 Task: Create List CRM Implementation in Board Knowledge Sharing to Workspace Accounts Payable. Create List Project Management in Board Public Speaking Training to Workspace Accounts Payable. Create List Time Management in Board Sales Territory Mapping and Segmentation to Workspace Accounts Payable
Action: Mouse moved to (205, 153)
Screenshot: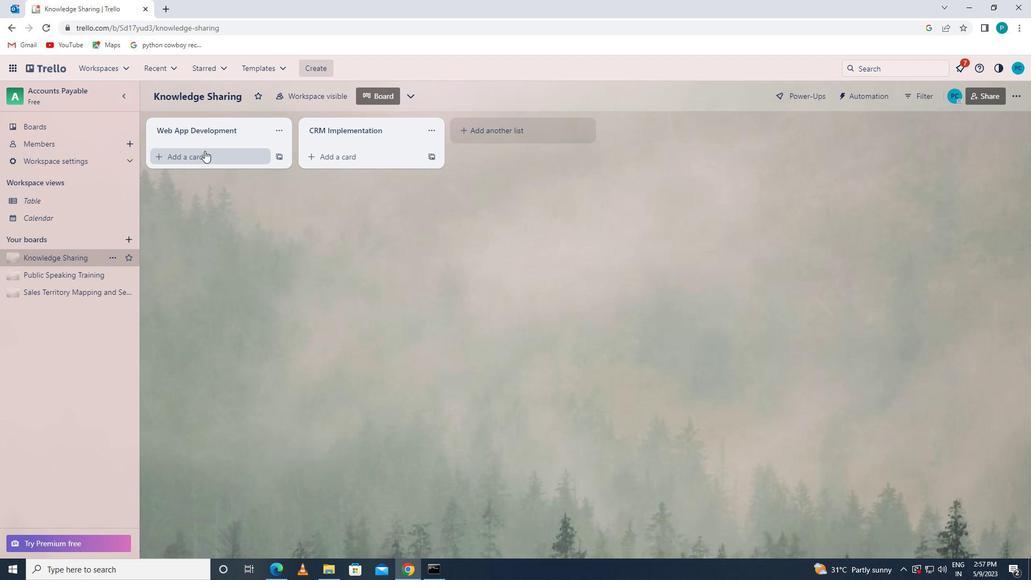 
Action: Mouse pressed left at (205, 153)
Screenshot: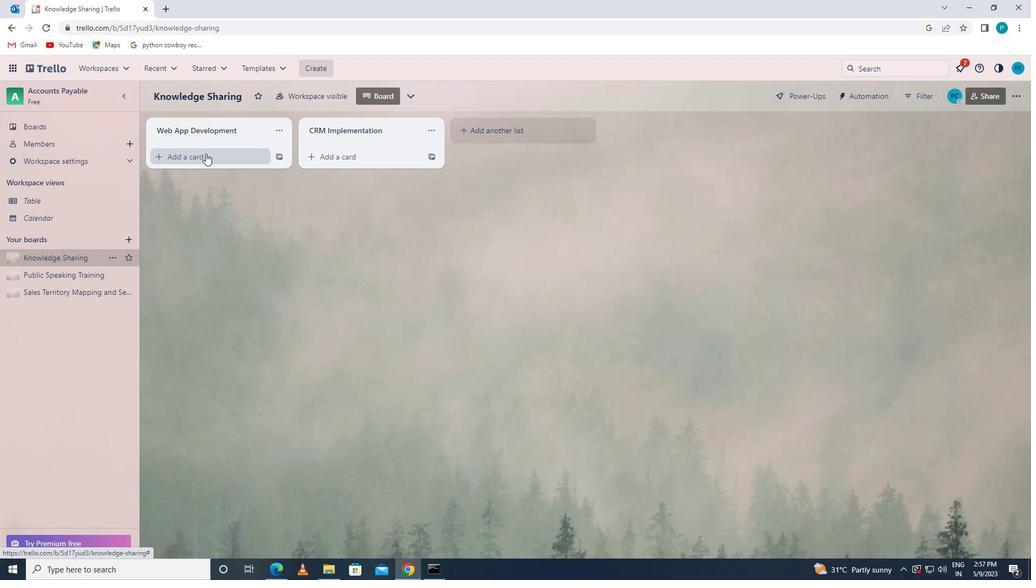 
Action: Mouse moved to (245, 213)
Screenshot: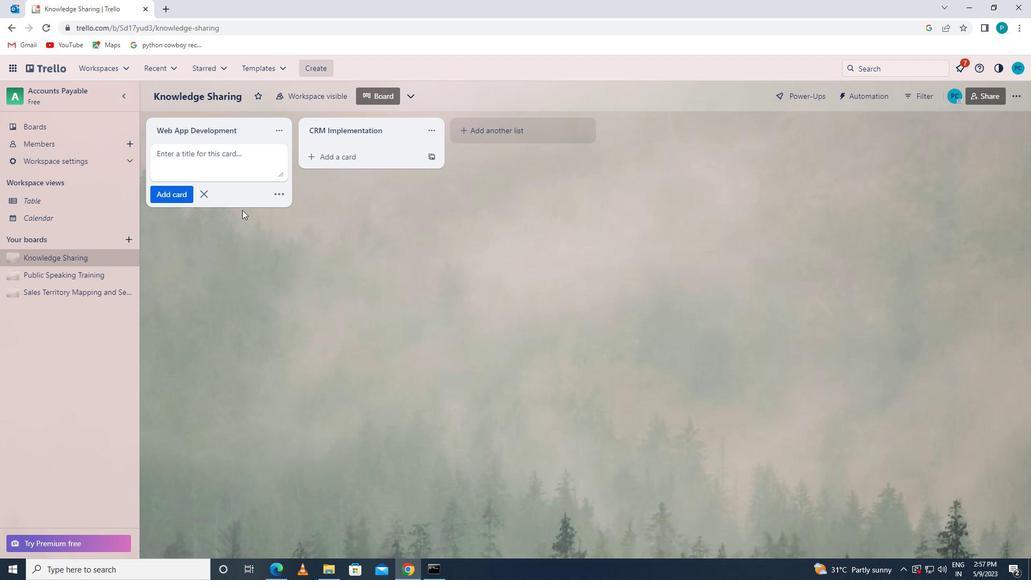 
Action: Key pressed <Key.caps_lock>d<Key.caps_lock>istribution<Key.space><Key.caps_lock>c<Key.caps_lock>hannel<Key.space><Key.caps_lock>r<Key.caps_lock>eview
Screenshot: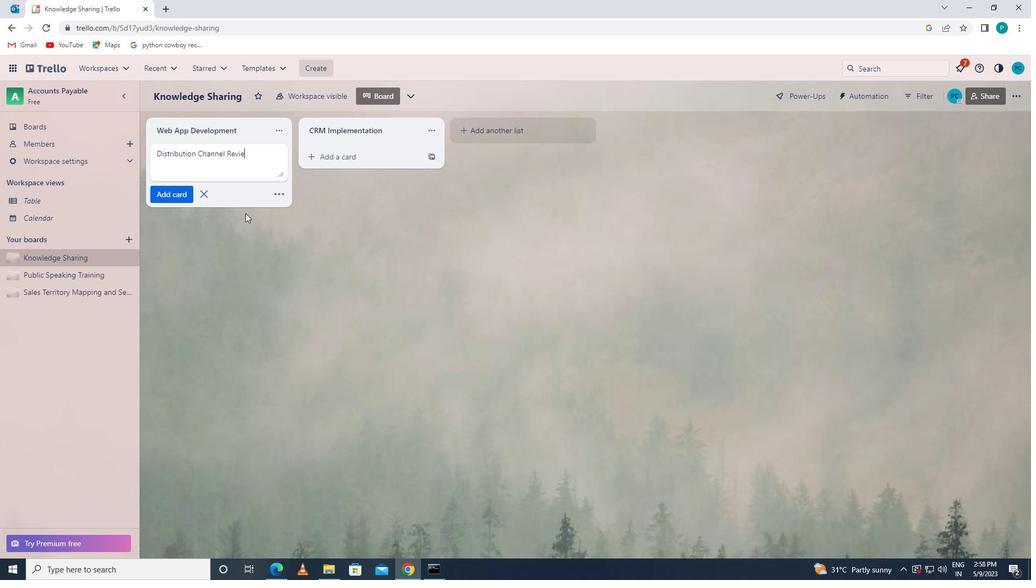
Action: Mouse moved to (182, 192)
Screenshot: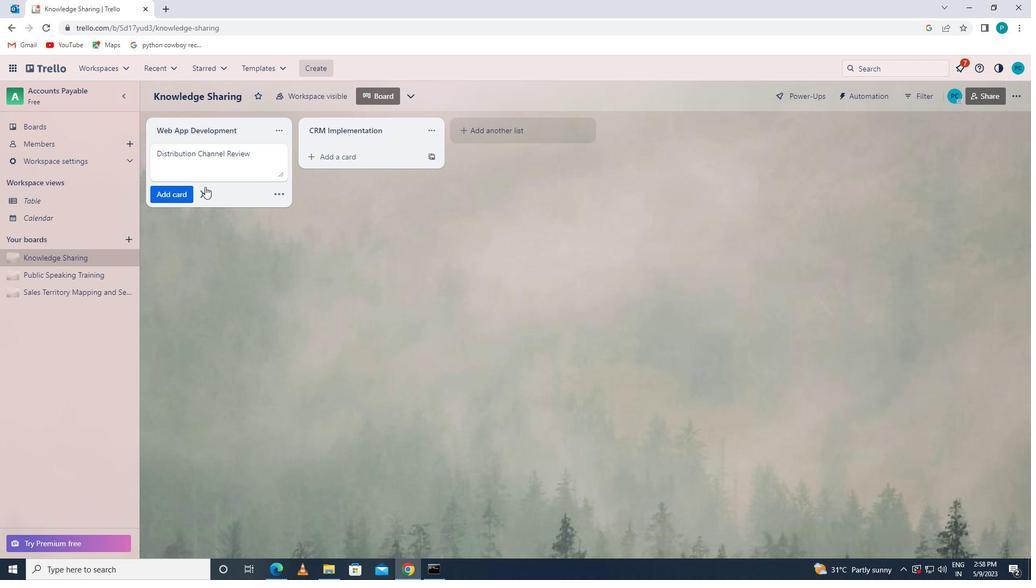 
Action: Mouse pressed left at (182, 192)
Screenshot: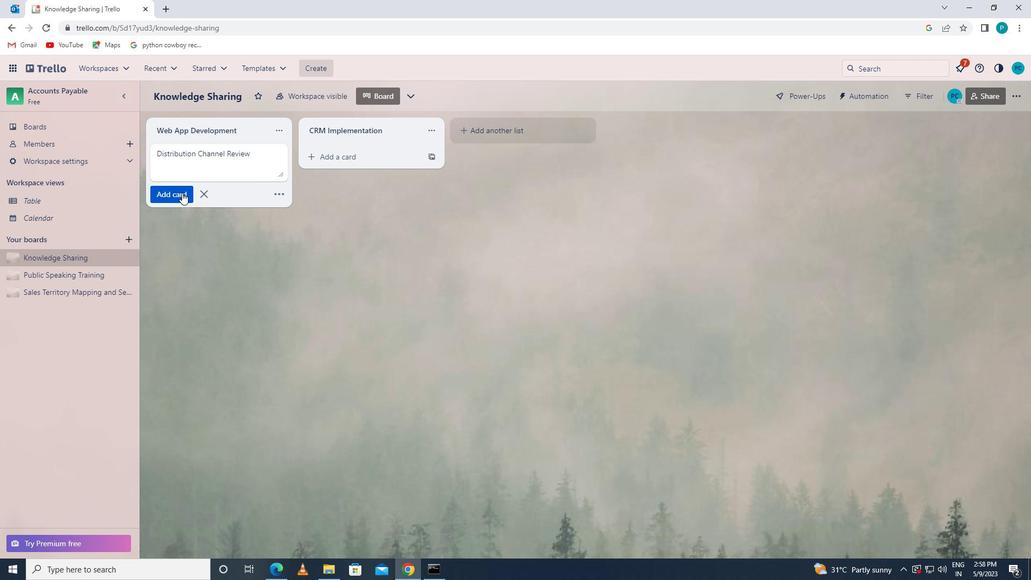 
Action: Mouse moved to (71, 270)
Screenshot: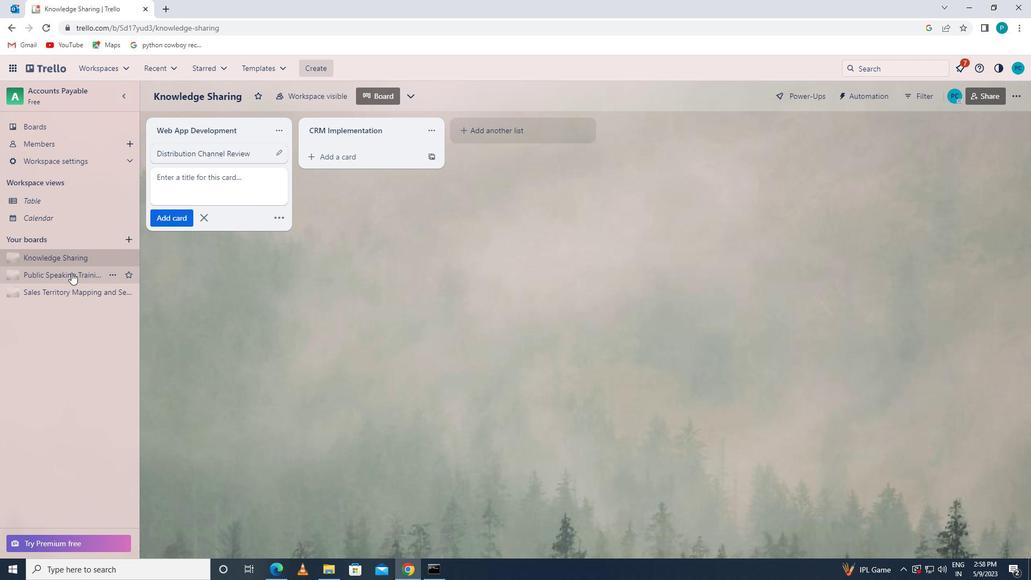 
Action: Mouse pressed left at (71, 270)
Screenshot: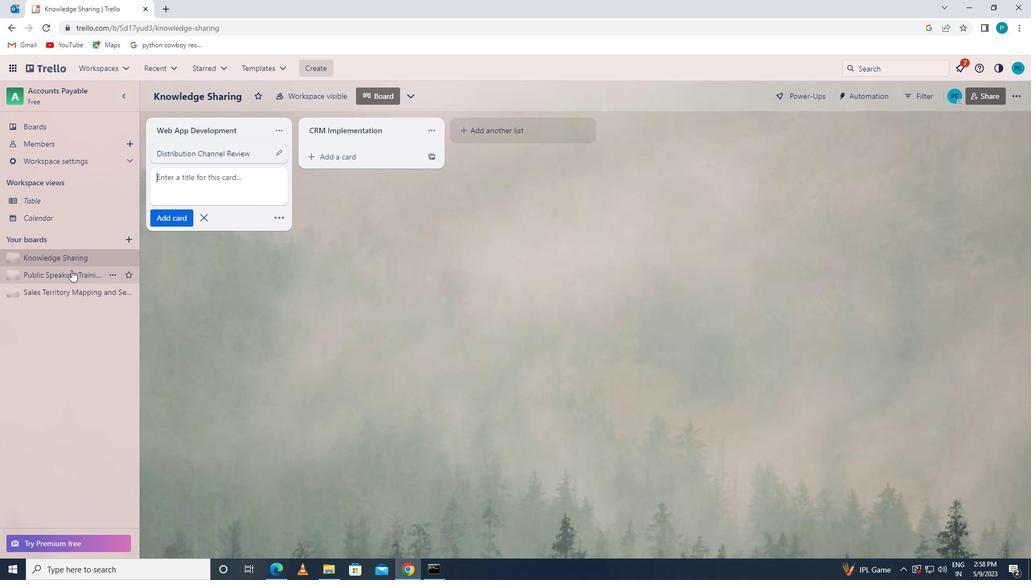 
Action: Mouse moved to (191, 155)
Screenshot: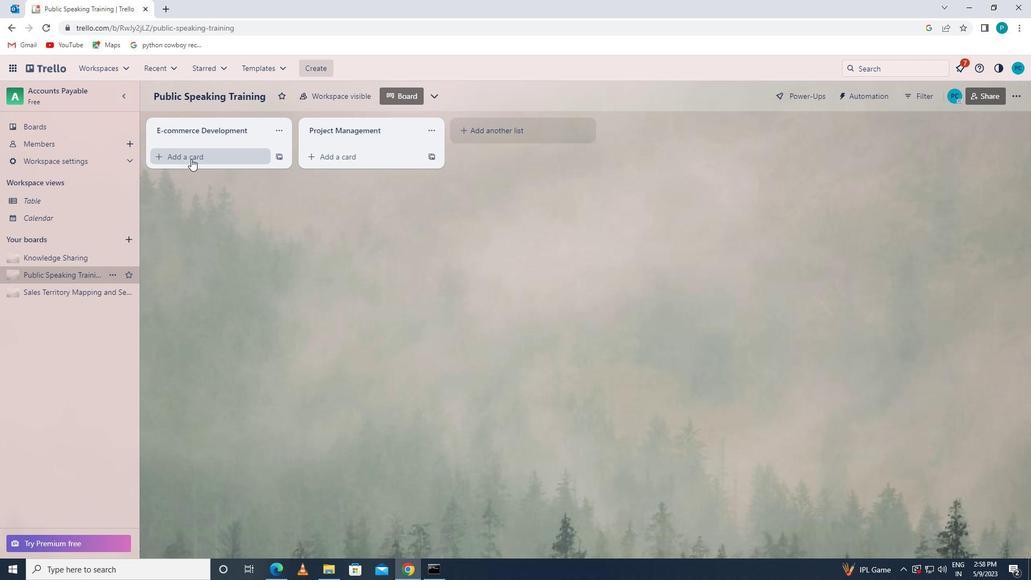 
Action: Mouse pressed left at (191, 155)
Screenshot: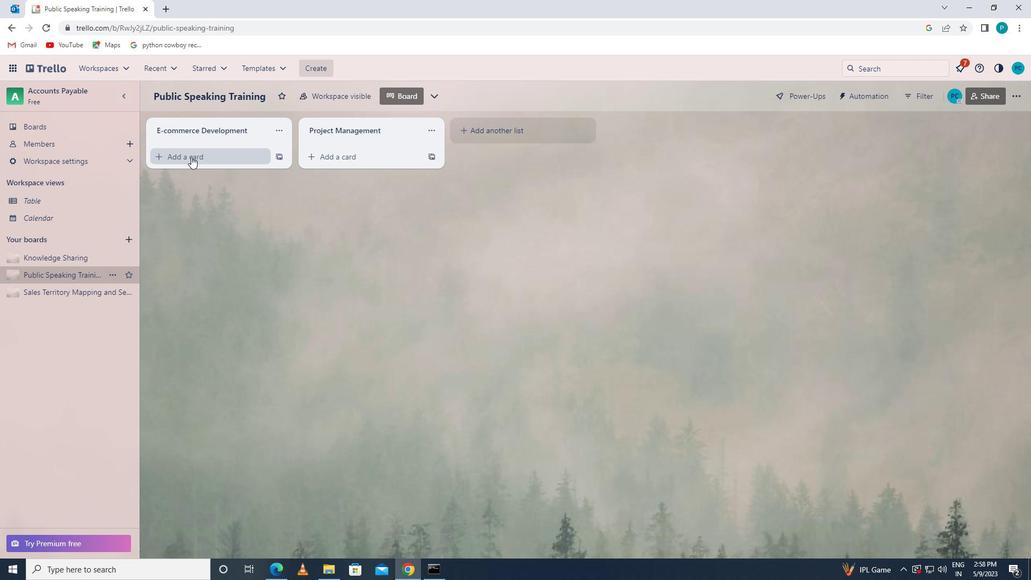 
Action: Key pressed <Key.caps_lock>b<Key.caps_lock>usiness<Key.space><Key.caps_lock>i<Key.caps_lock>ntelligene<Key.backspace>ce<Key.space><Key.caps_lock>r<Key.caps_lock>eview
Screenshot: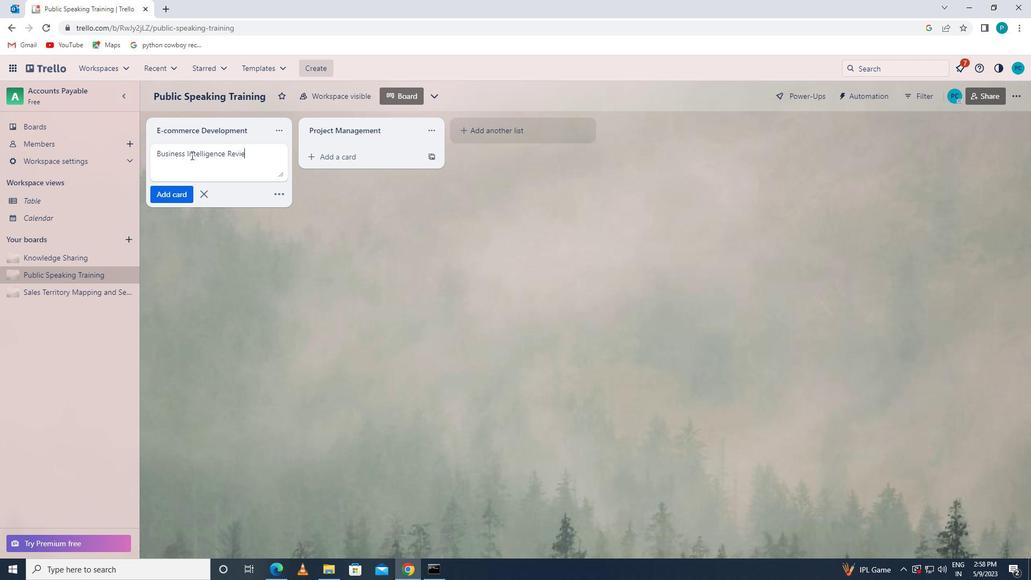 
Action: Mouse moved to (190, 195)
Screenshot: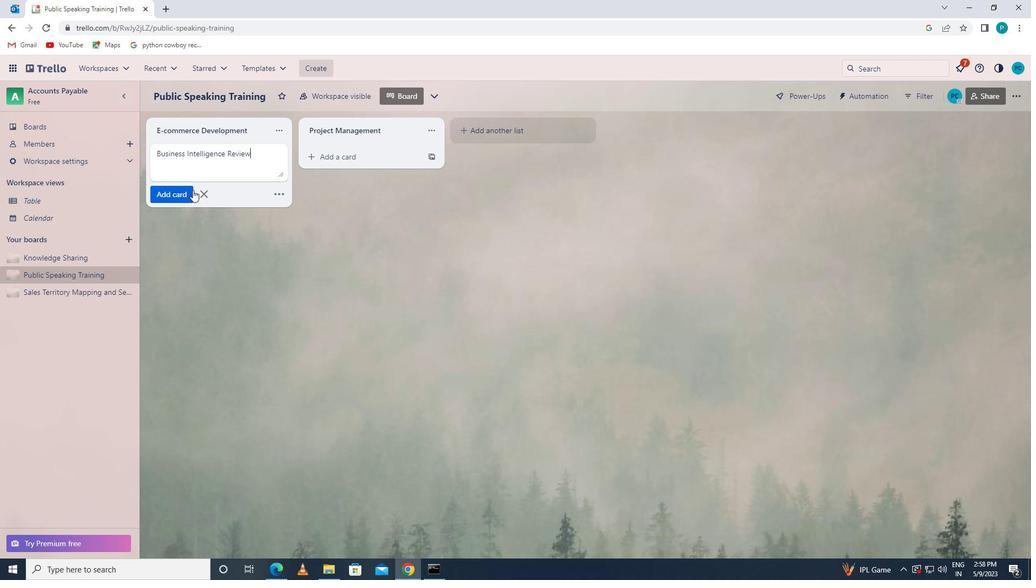 
Action: Mouse pressed left at (190, 195)
Screenshot: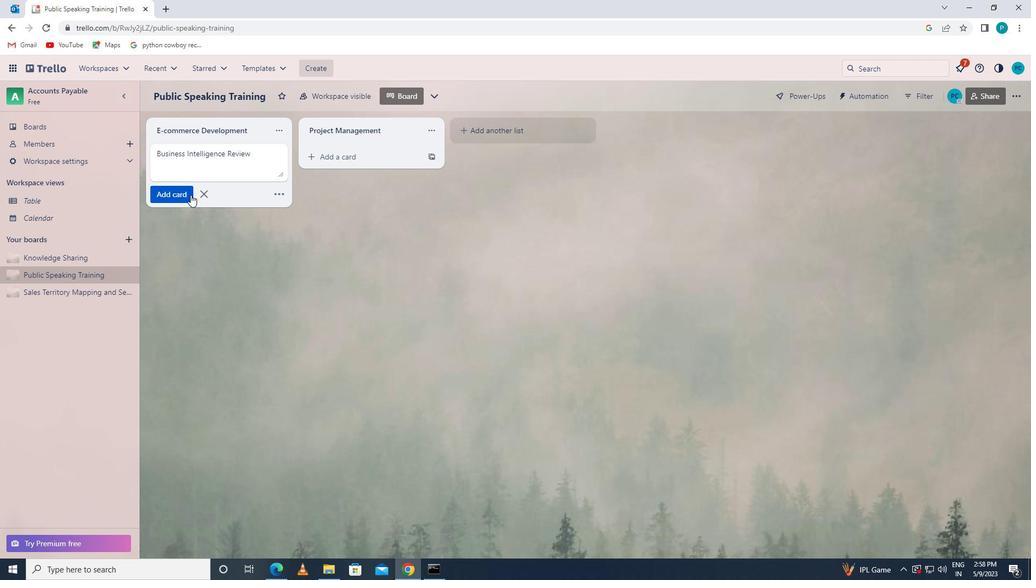 
Action: Mouse moved to (32, 300)
Screenshot: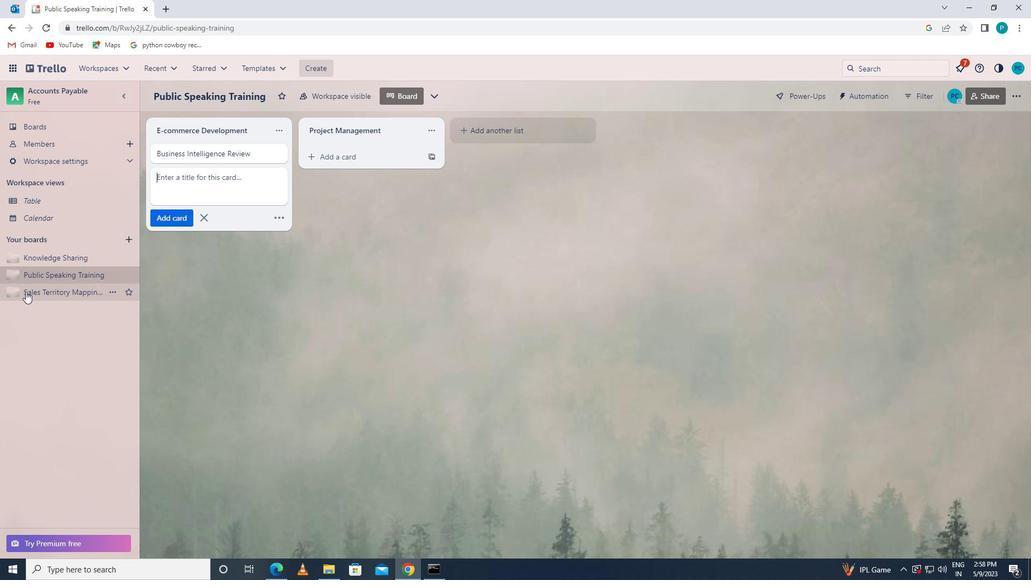 
Action: Mouse pressed left at (32, 300)
Screenshot: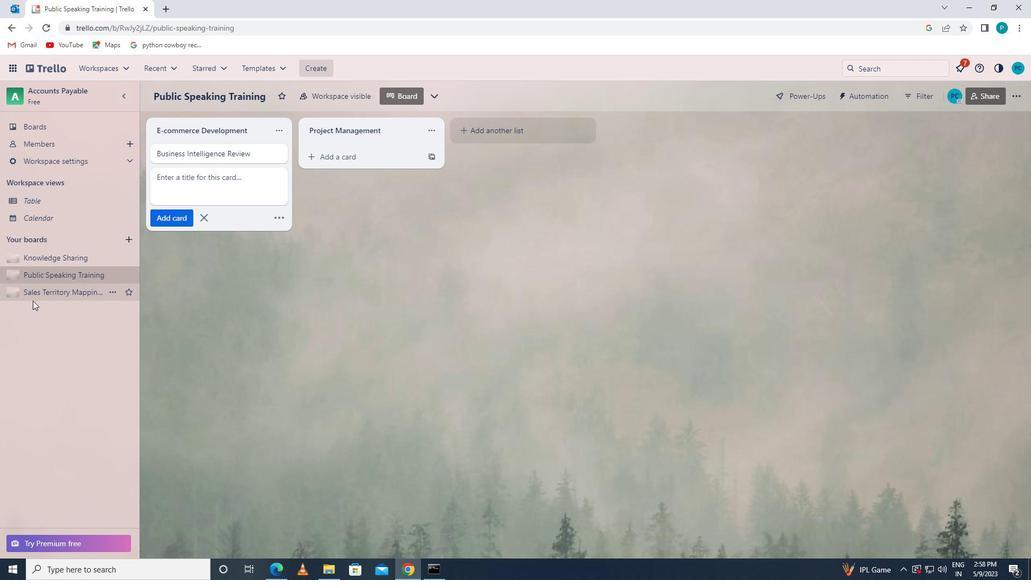
Action: Mouse moved to (33, 297)
Screenshot: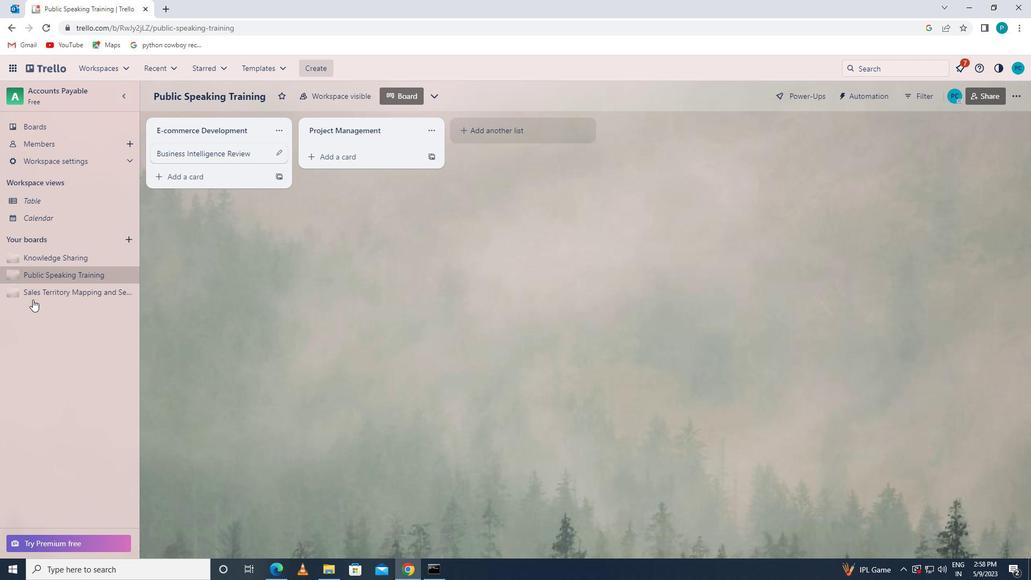 
Action: Mouse pressed left at (33, 297)
Screenshot: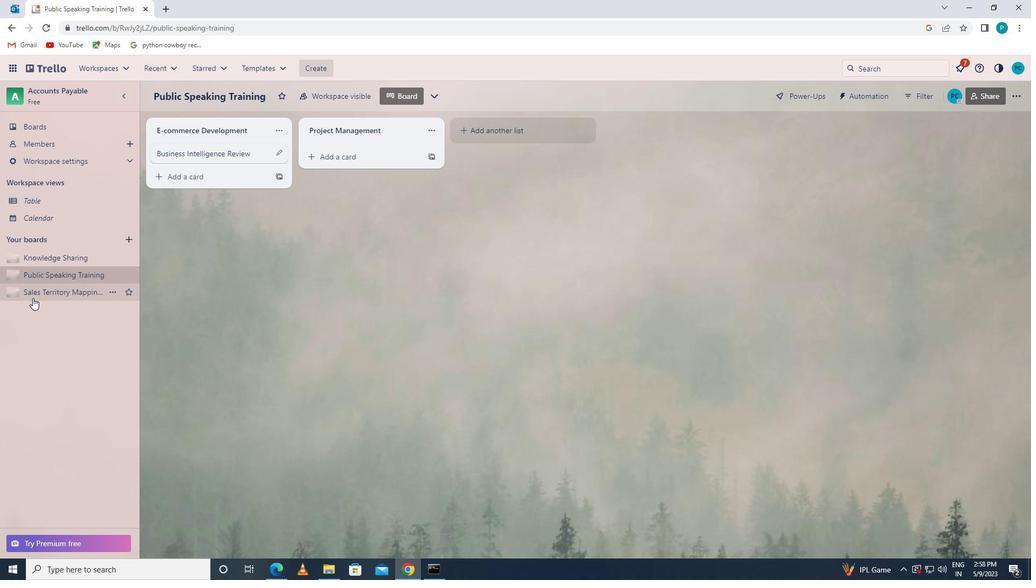 
Action: Mouse moved to (232, 154)
Screenshot: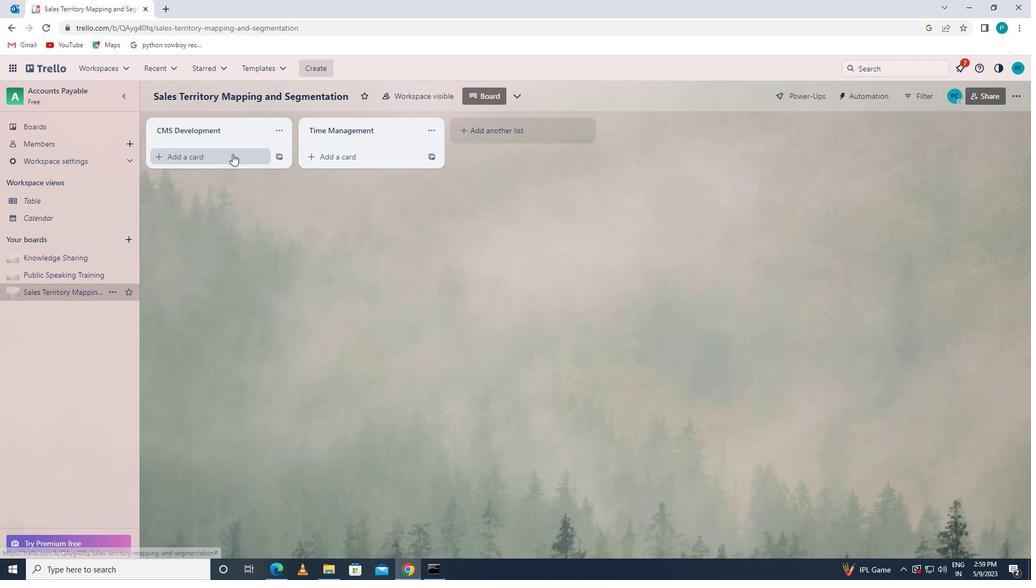 
Action: Mouse pressed left at (232, 154)
Screenshot: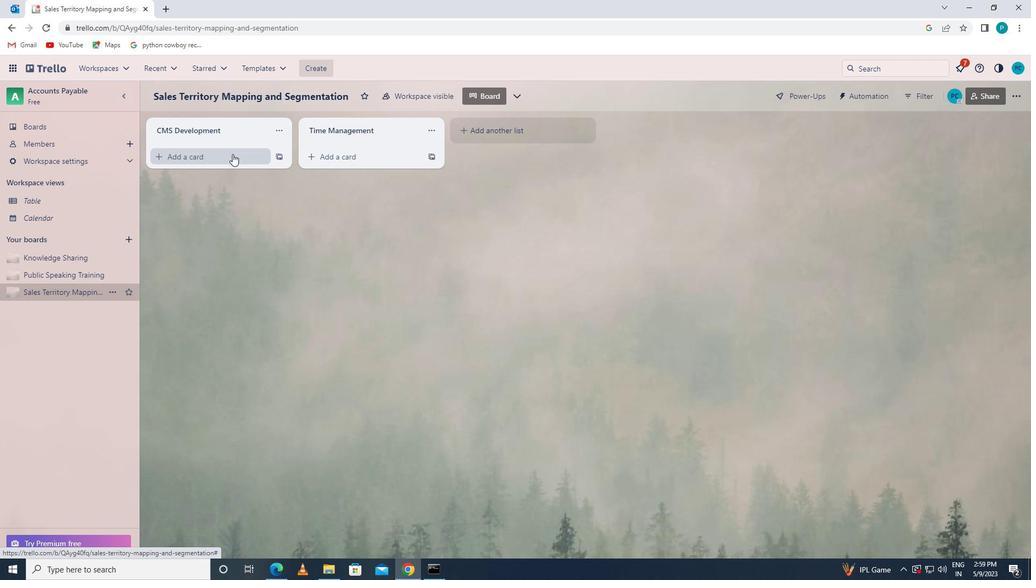 
Action: Mouse moved to (232, 154)
Screenshot: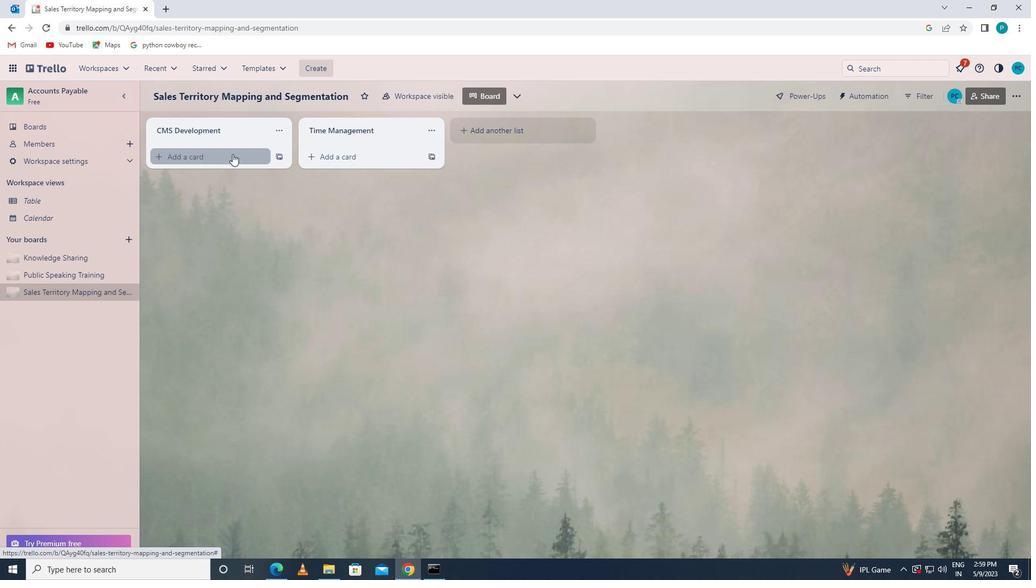 
Action: Key pressed <Key.caps_lock>c<Key.caps_lock>ustomer<Key.space><Key.caps_lock>r<Key.caps_lock>elationship<Key.space><Key.caps_lock>m<Key.caps_lock>anagement
Screenshot: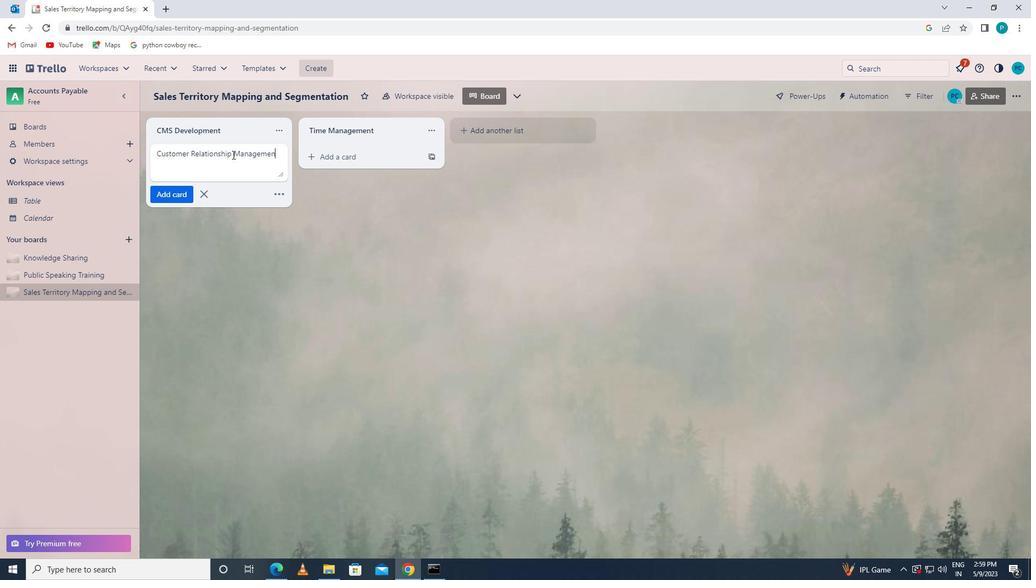 
Action: Mouse moved to (175, 189)
Screenshot: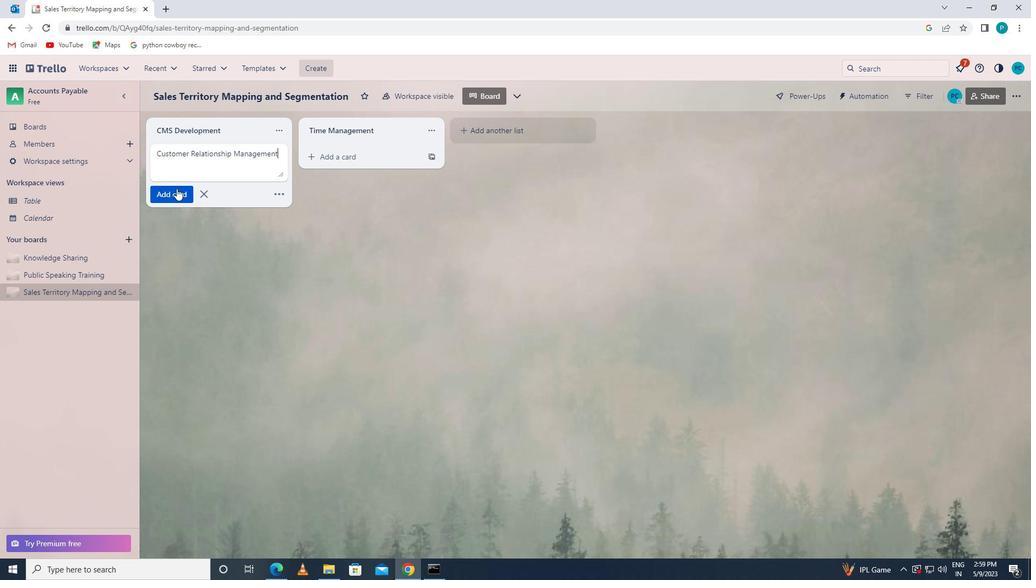 
Action: Mouse pressed left at (175, 189)
Screenshot: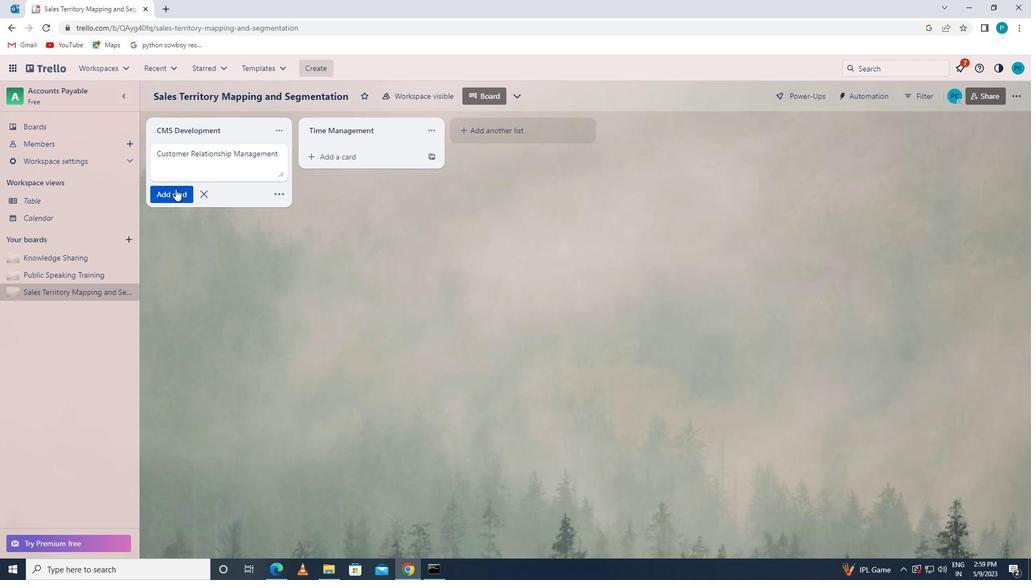 
Action: Mouse moved to (74, 290)
Screenshot: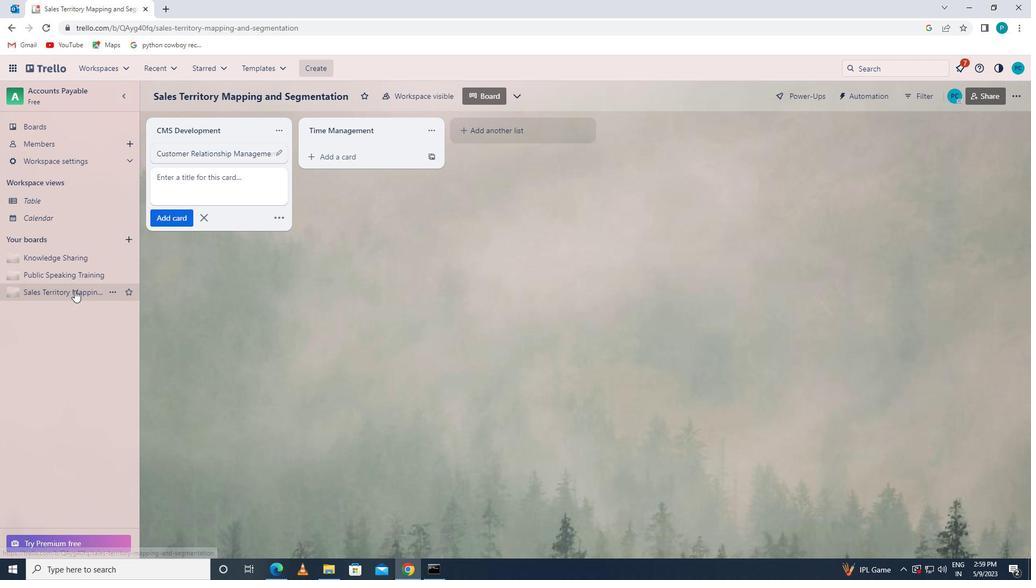 
Action: Mouse pressed left at (74, 290)
Screenshot: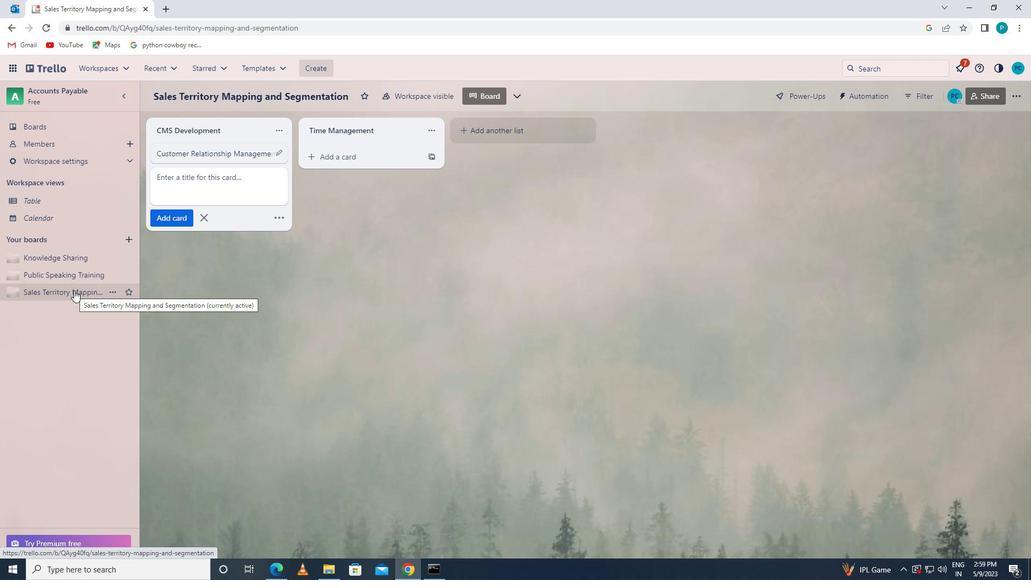 
Action: Mouse moved to (92, 284)
Screenshot: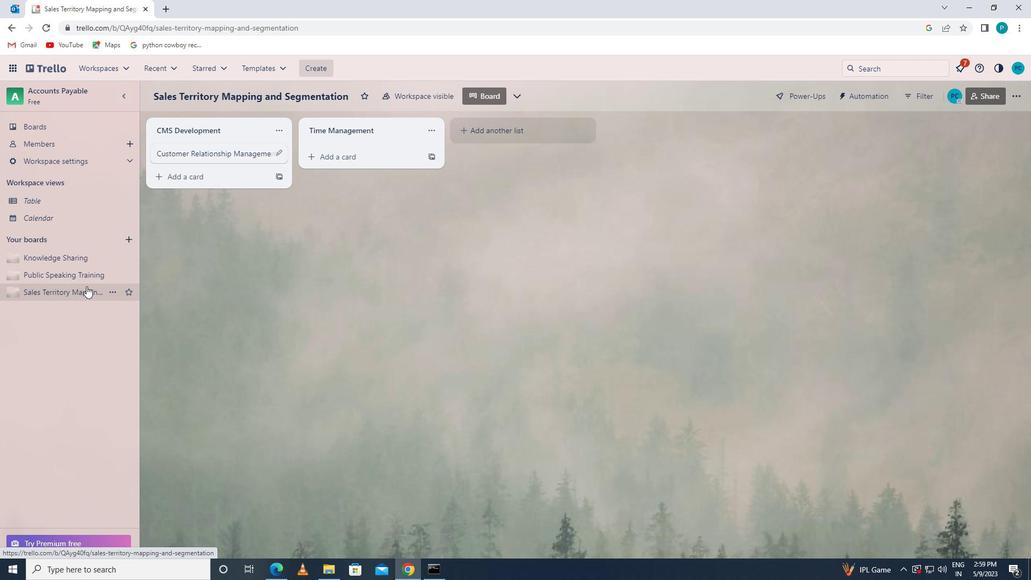 
